 Task: Make in the project AdvantEdge an epic 'Data Privacy Compliance'. Create in the project AdvantEdge an epic 'Remote Work Enablement'. Add in the project AdvantEdge an epic 'Email Marketing Automation'
Action: Mouse moved to (185, 58)
Screenshot: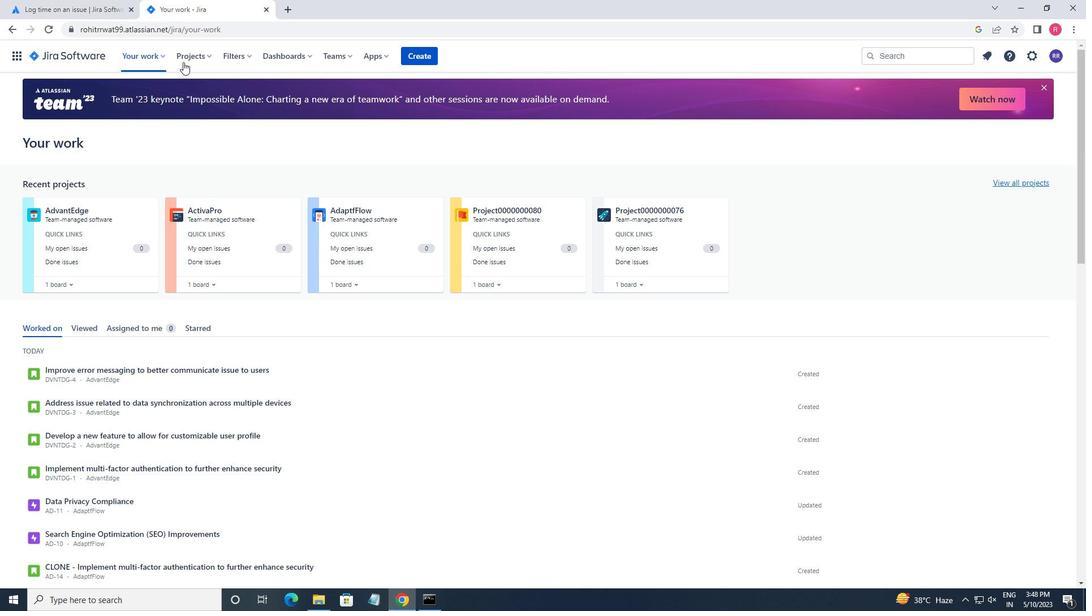 
Action: Mouse pressed left at (185, 58)
Screenshot: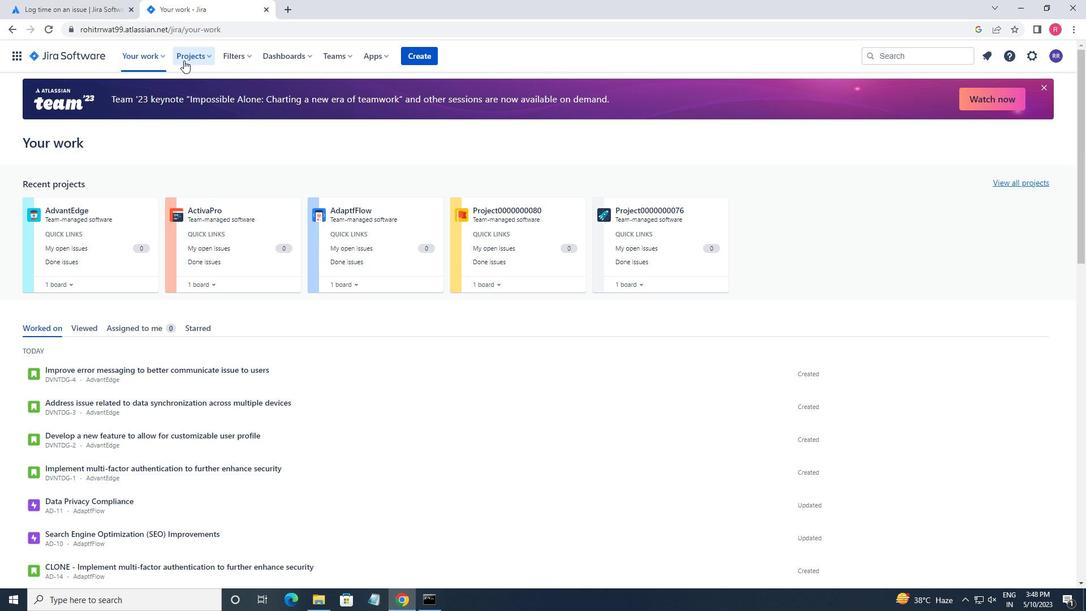 
Action: Mouse moved to (216, 105)
Screenshot: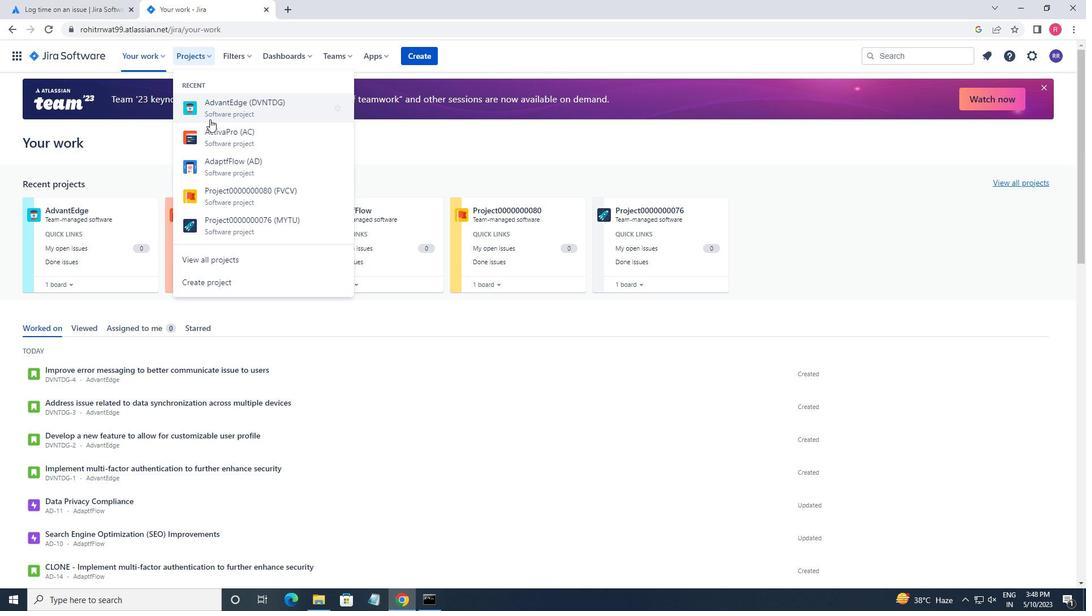 
Action: Mouse pressed left at (216, 105)
Screenshot: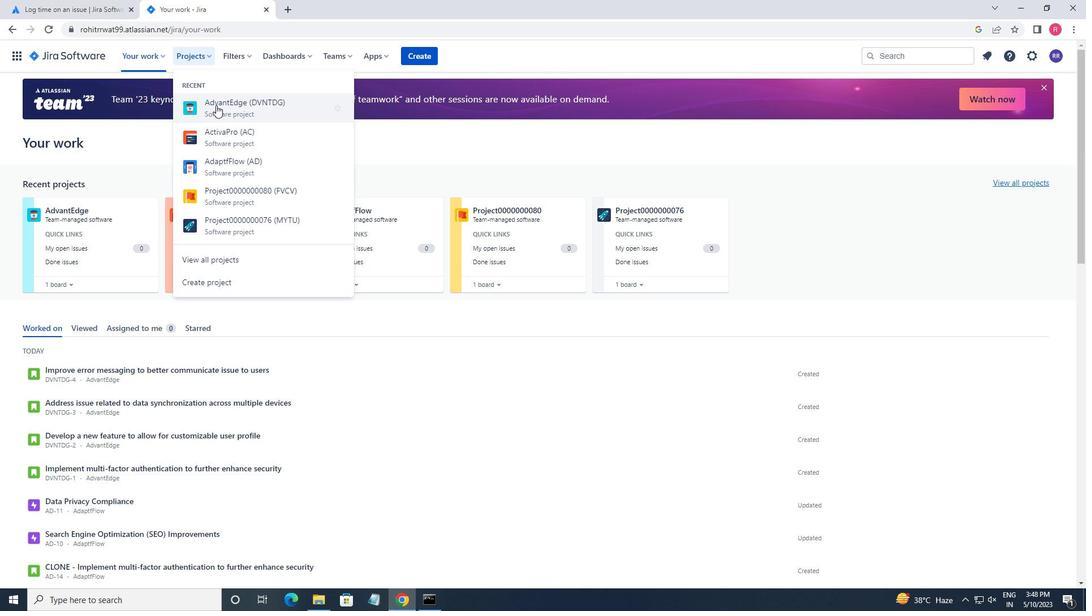
Action: Mouse moved to (53, 157)
Screenshot: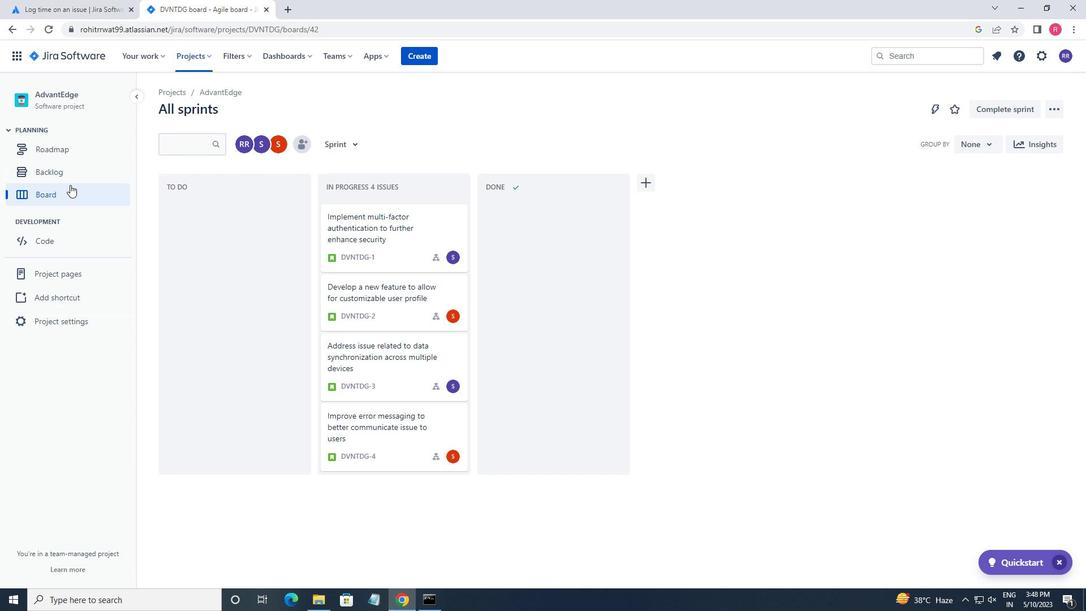 
Action: Mouse pressed left at (53, 157)
Screenshot: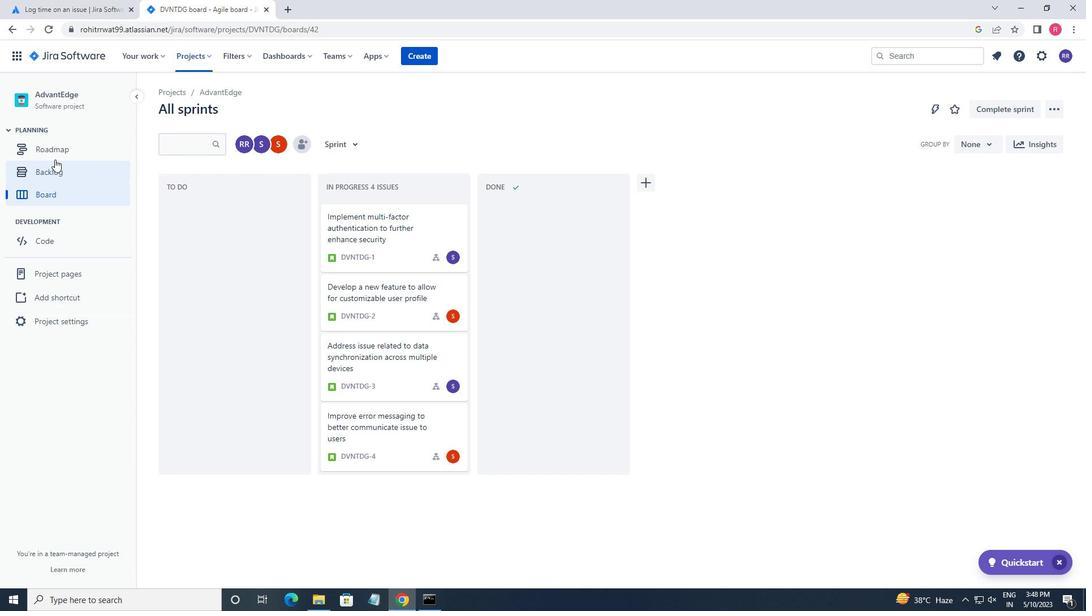 
Action: Mouse moved to (54, 168)
Screenshot: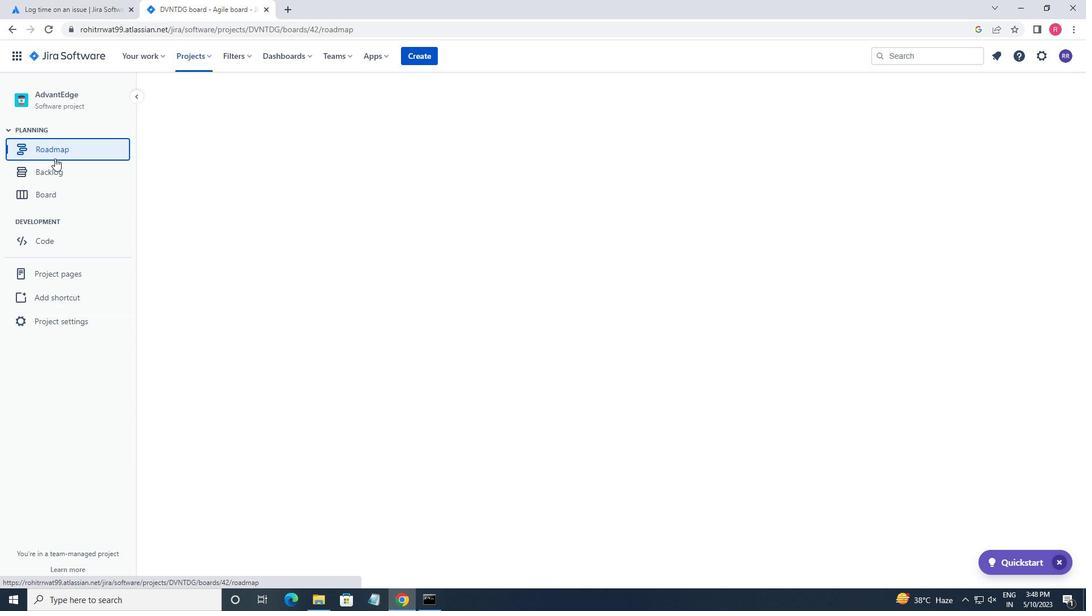 
Action: Mouse pressed left at (54, 168)
Screenshot: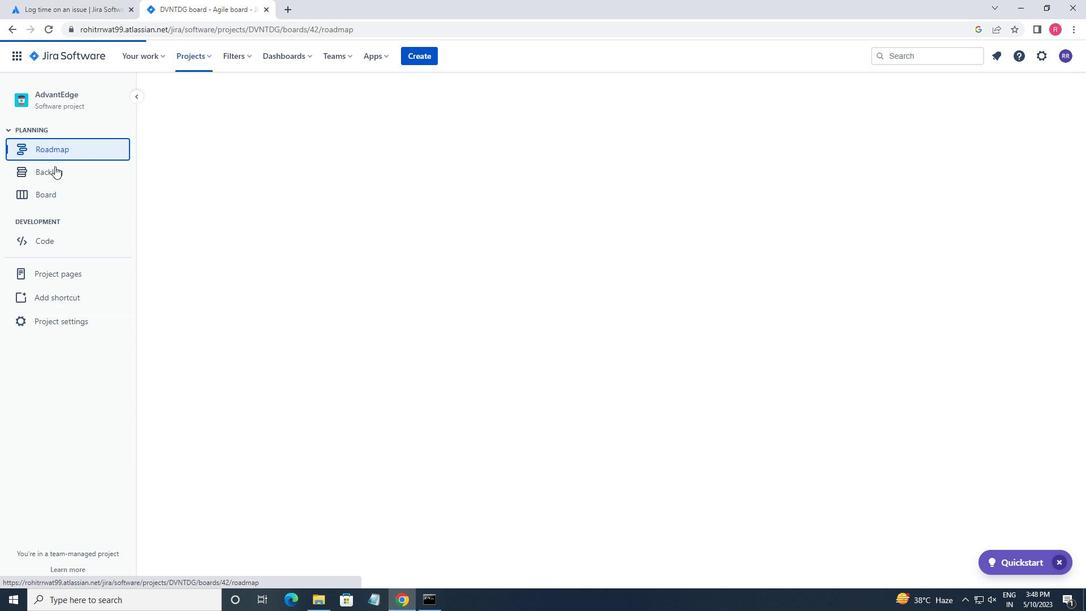 
Action: Mouse moved to (332, 141)
Screenshot: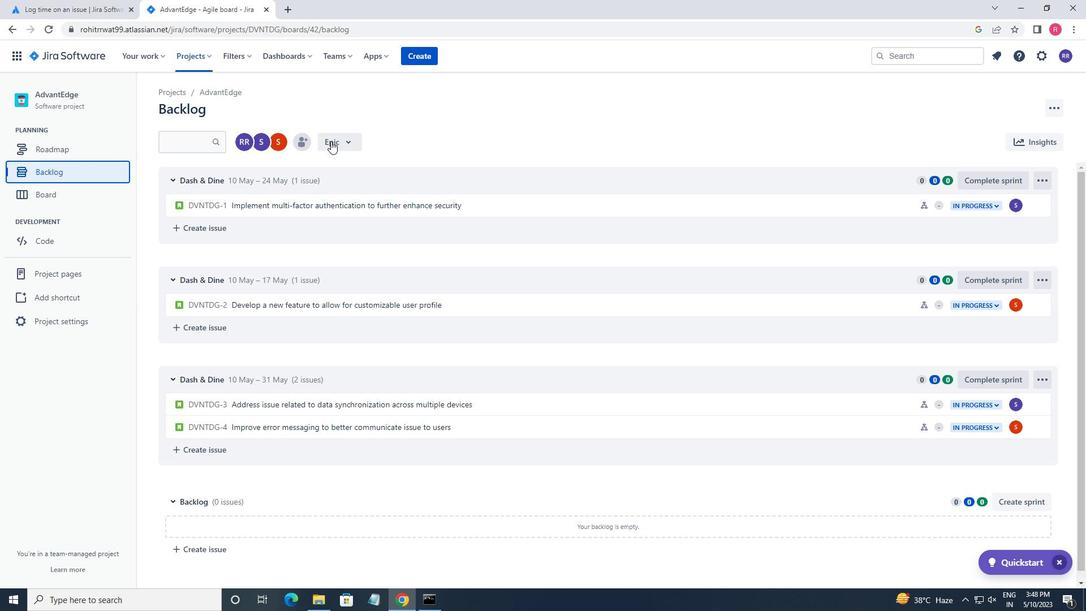 
Action: Mouse pressed left at (332, 141)
Screenshot: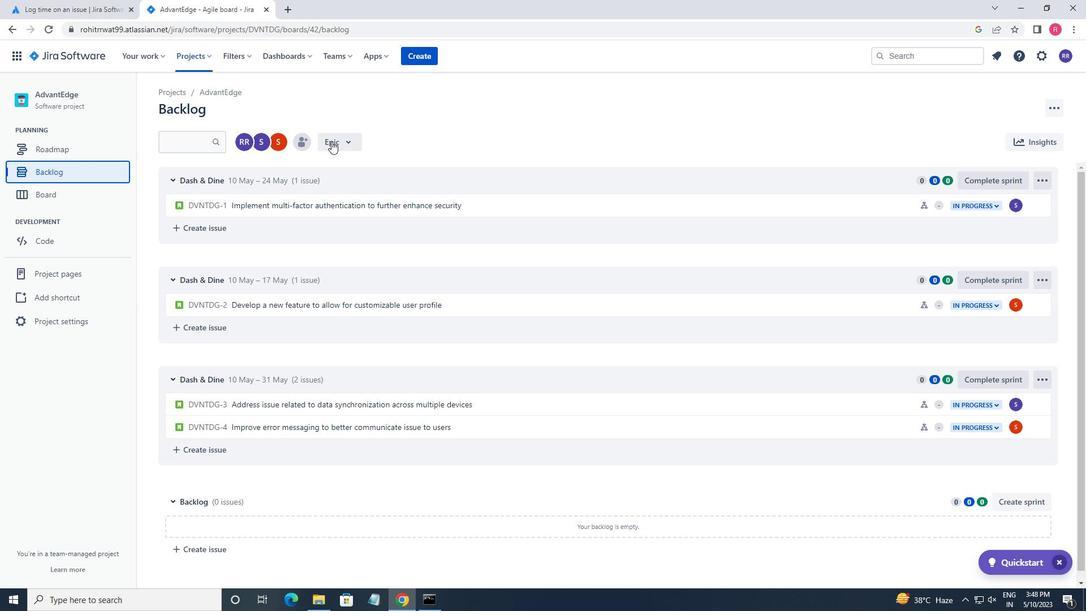 
Action: Mouse moved to (337, 217)
Screenshot: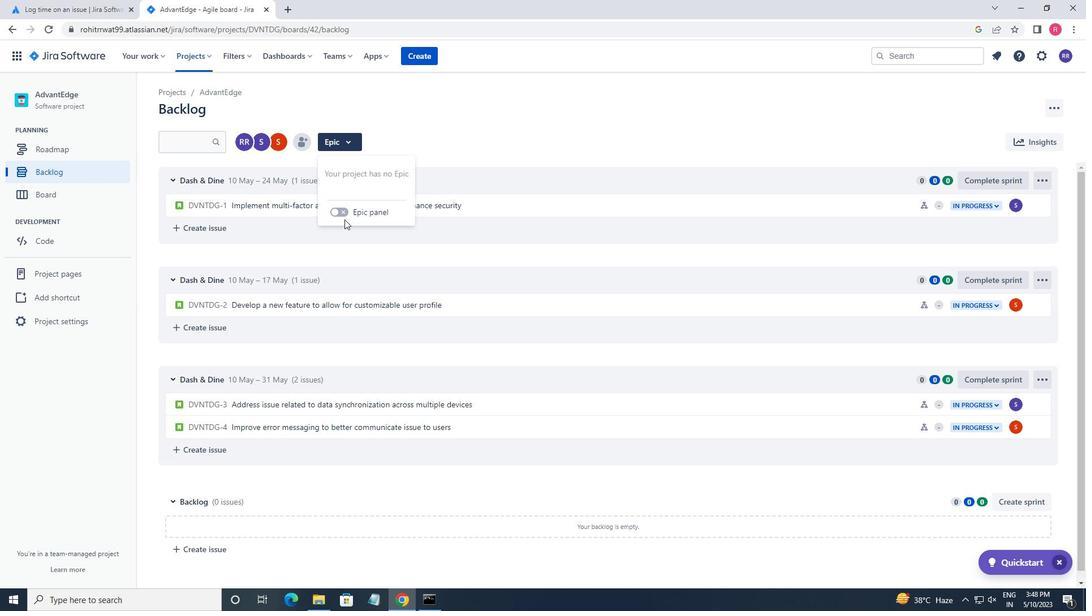 
Action: Mouse pressed left at (337, 217)
Screenshot: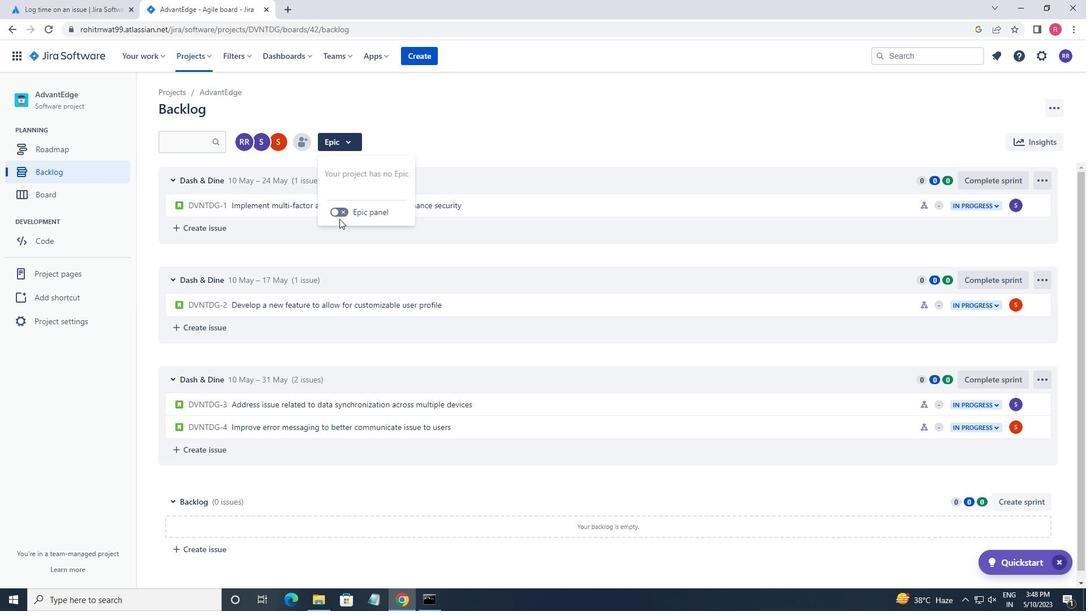 
Action: Mouse moved to (224, 393)
Screenshot: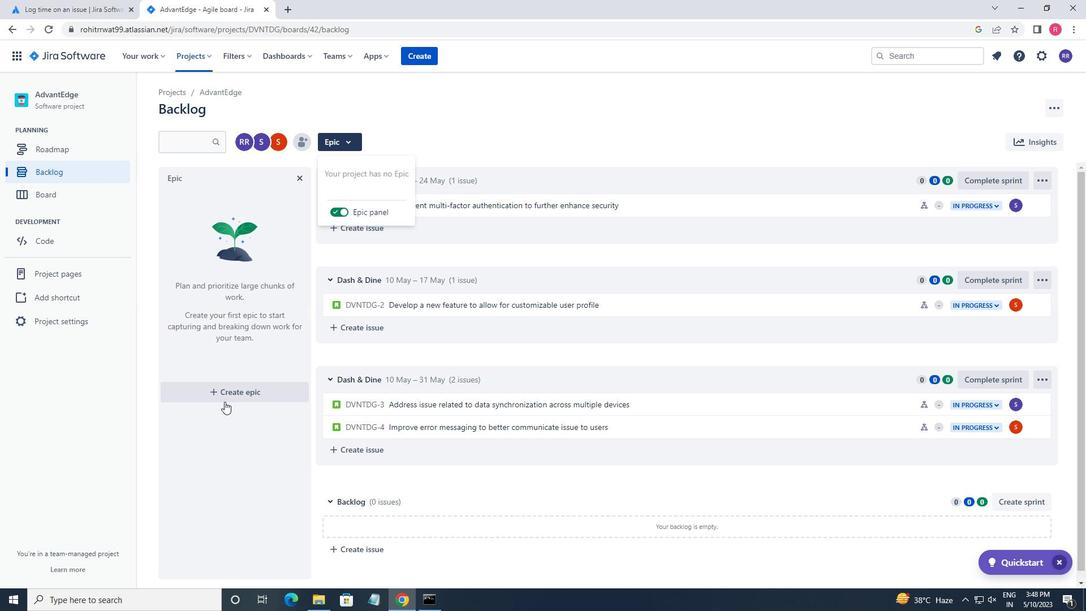 
Action: Mouse pressed left at (224, 393)
Screenshot: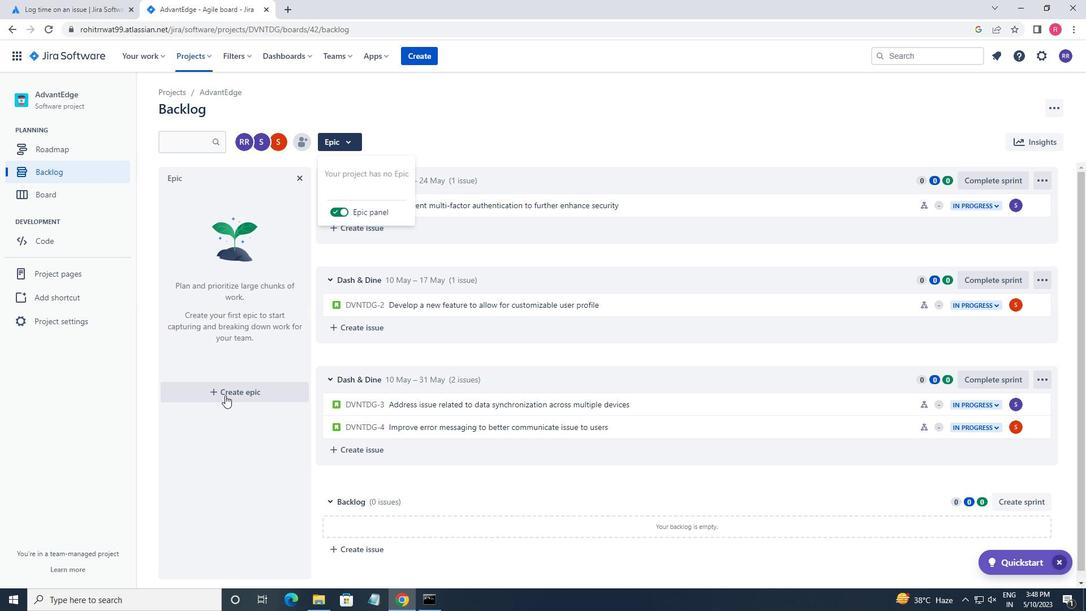 
Action: Key pressed <Key.shift>DATA<Key.space><Key.shift_r>PRIVACY<Key.space><Key.shift>CPM<Key.backspace><Key.backspace>OP<Key.backspace>MPLIANCE<Key.enter><Key.shift>REMOTE<Key.space><Key.shift>WORK<Key.space><Key.shift>ENABLEMENT<Key.enter>
Screenshot: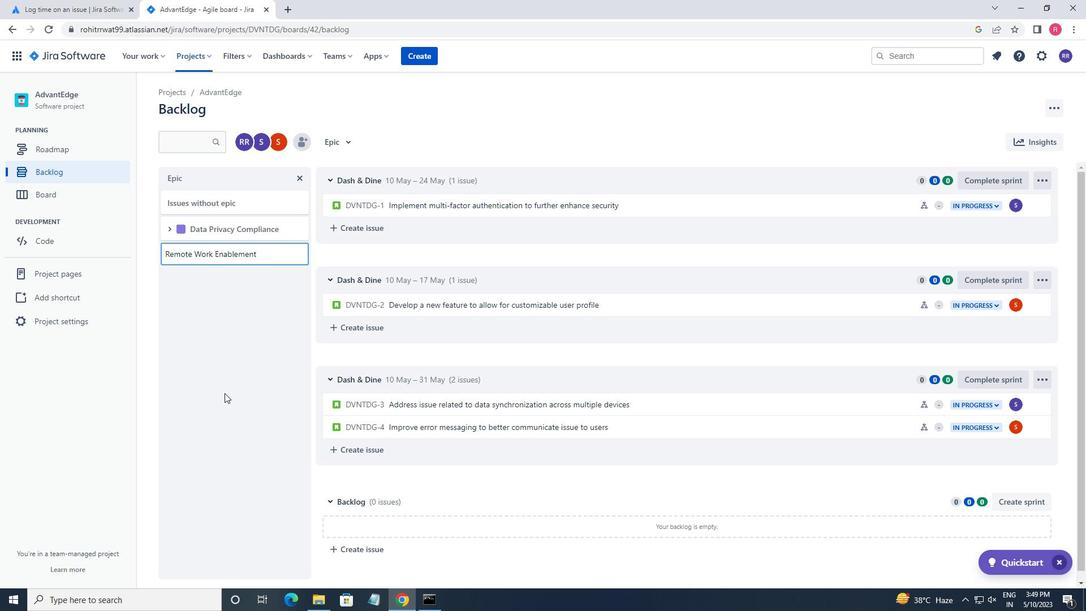 
Action: Mouse moved to (224, 392)
Screenshot: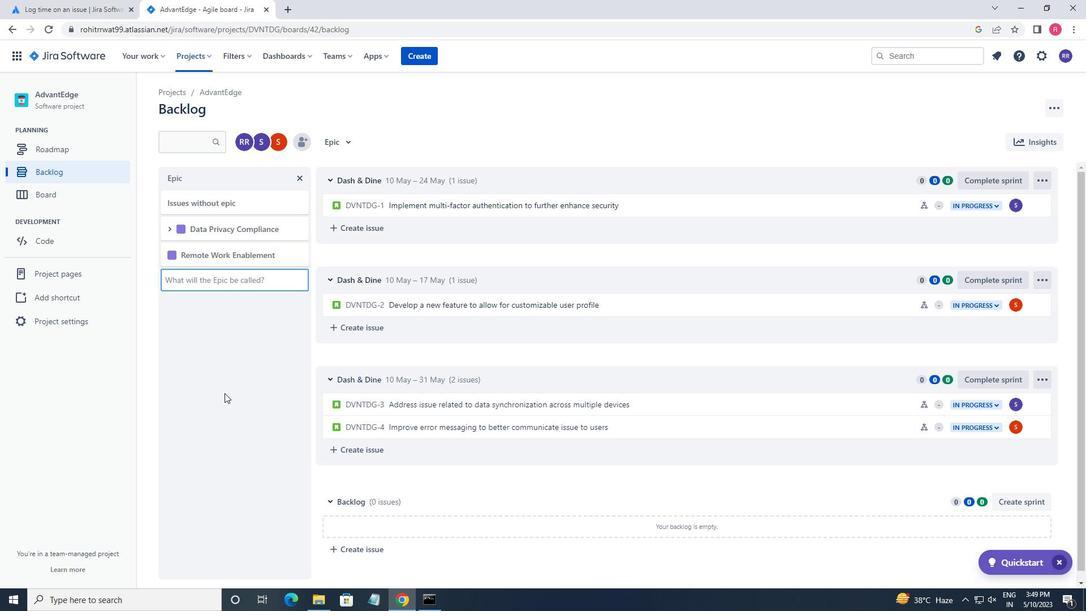 
Action: Key pressed <Key.shift>EMAIL<Key.space><Key.shift_r>MARKETING<Key.space><Key.shift>AUTOMATION<Key.enter>
Screenshot: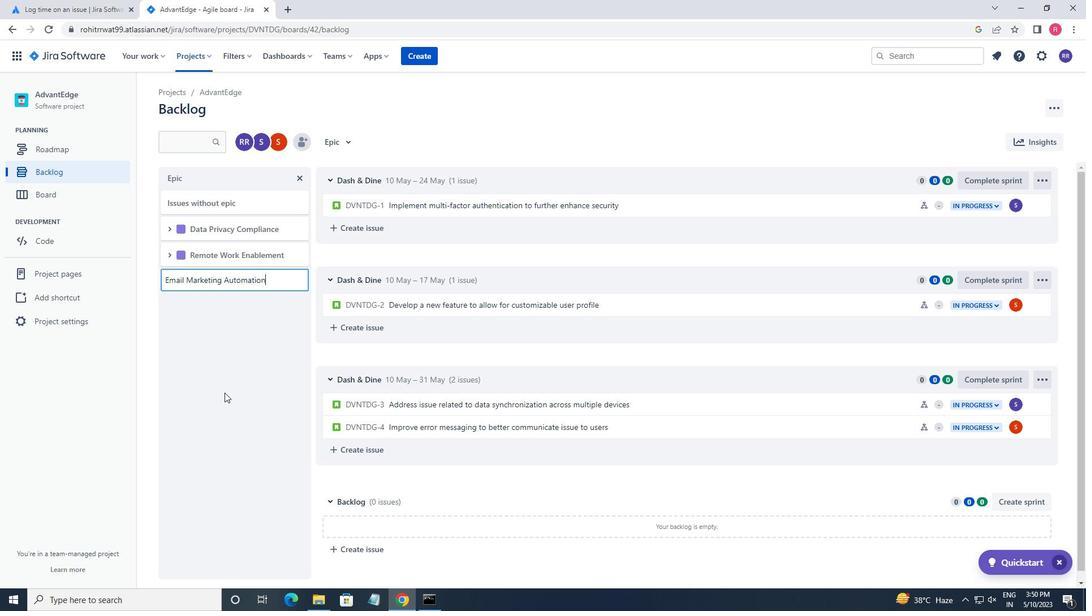 
Action: Mouse moved to (202, 373)
Screenshot: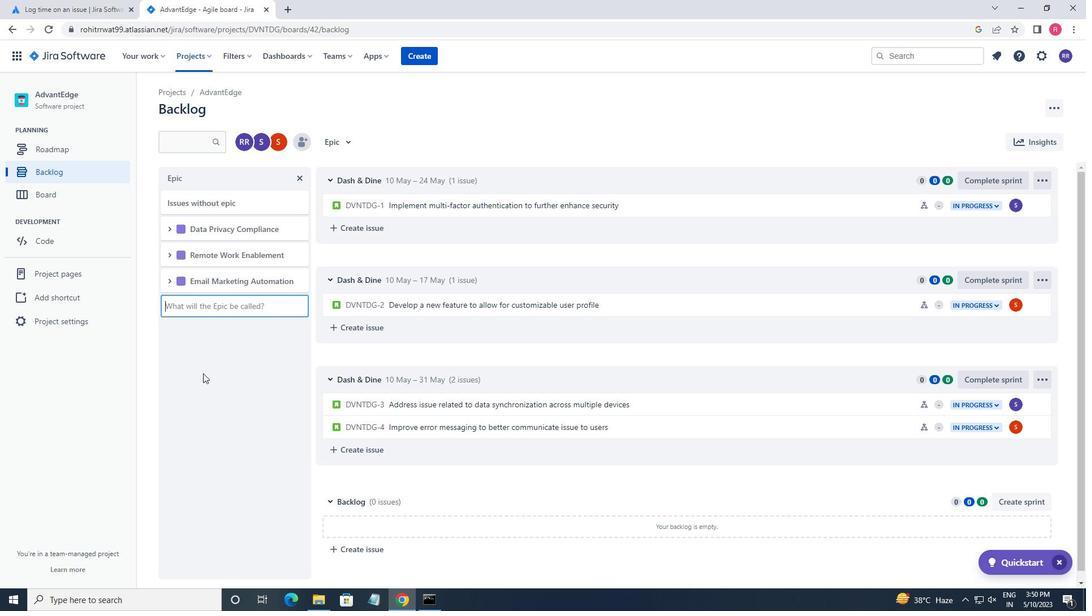 
